 Task: Make in the project AgileDive a sprint 'Product Roadmap Sprint'. Create in the project AgileDive a sprint 'Product Roadmap Sprint'. Add in the project AgileDive a sprint 'Product Roadmap Sprint'
Action: Mouse moved to (208, 61)
Screenshot: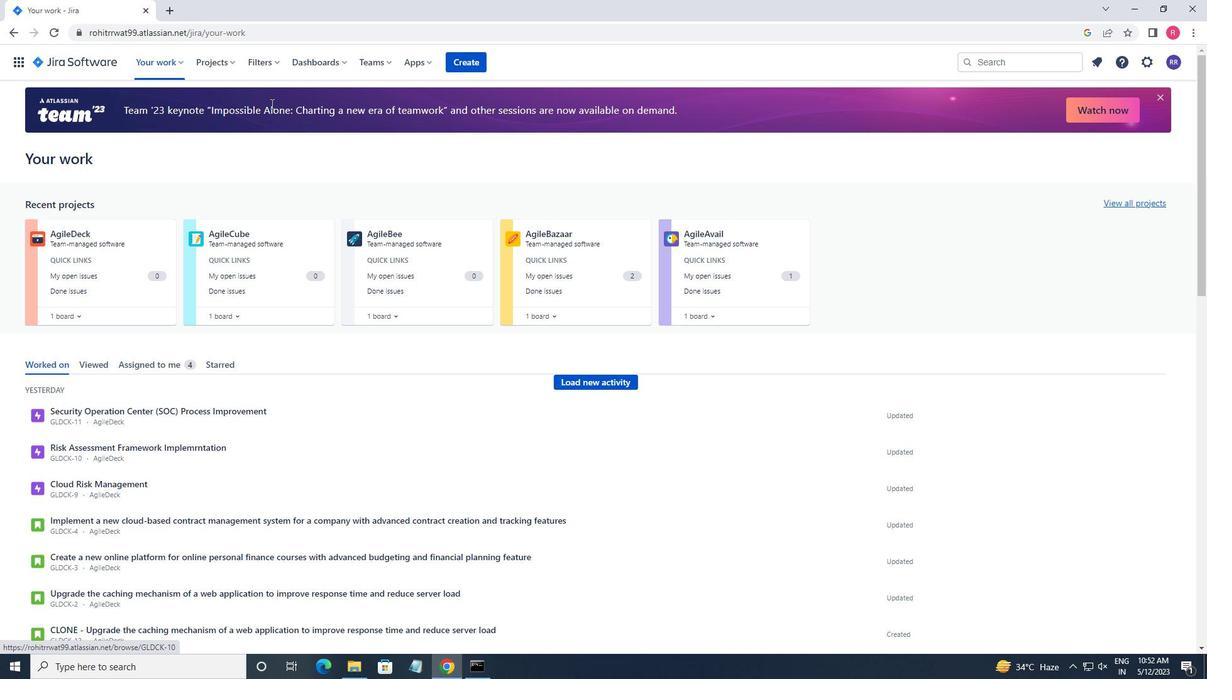 
Action: Mouse pressed left at (208, 61)
Screenshot: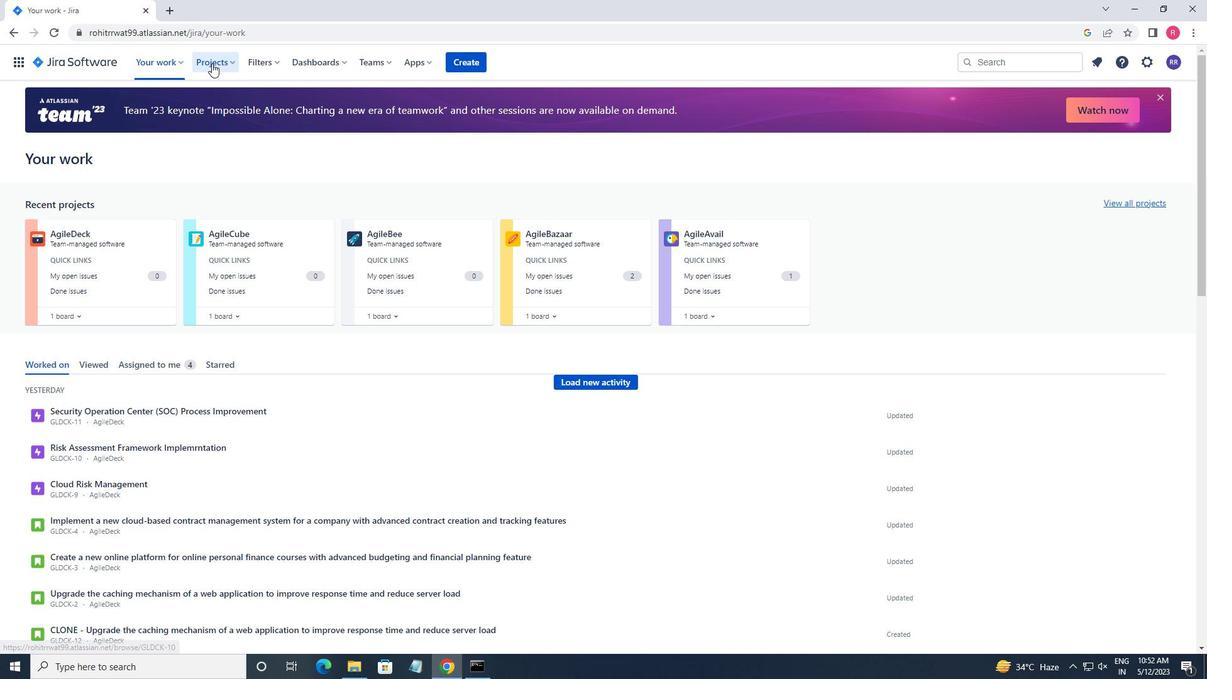 
Action: Mouse moved to (240, 125)
Screenshot: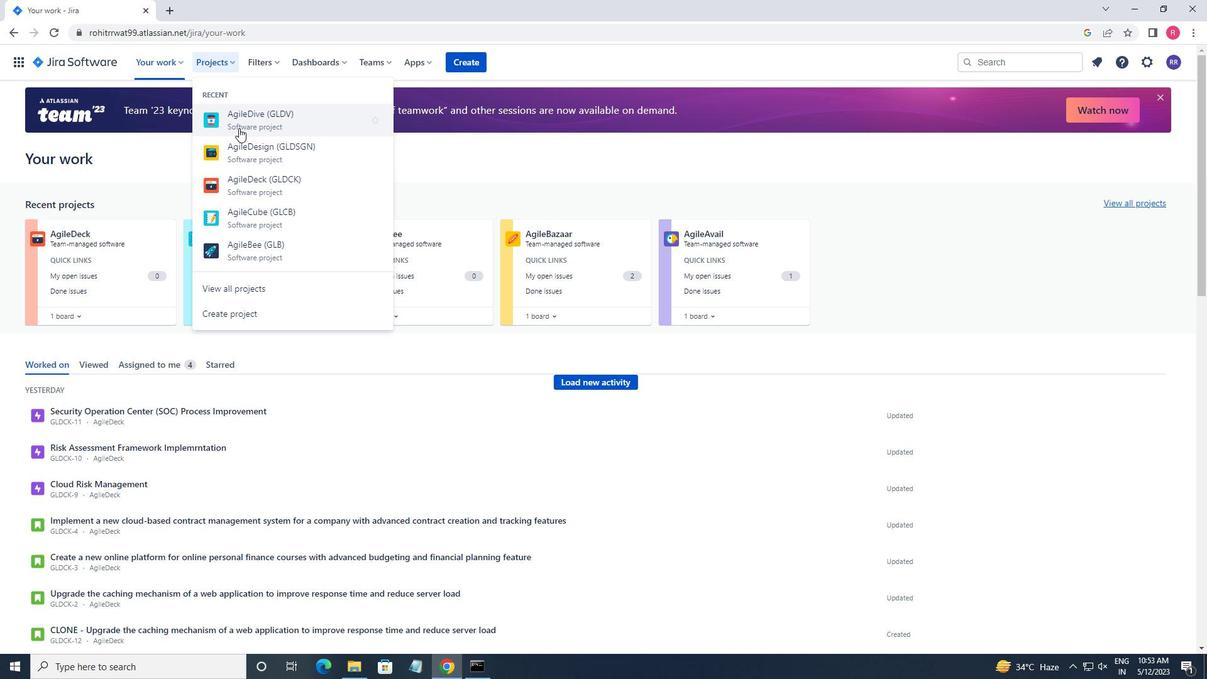 
Action: Mouse pressed left at (240, 125)
Screenshot: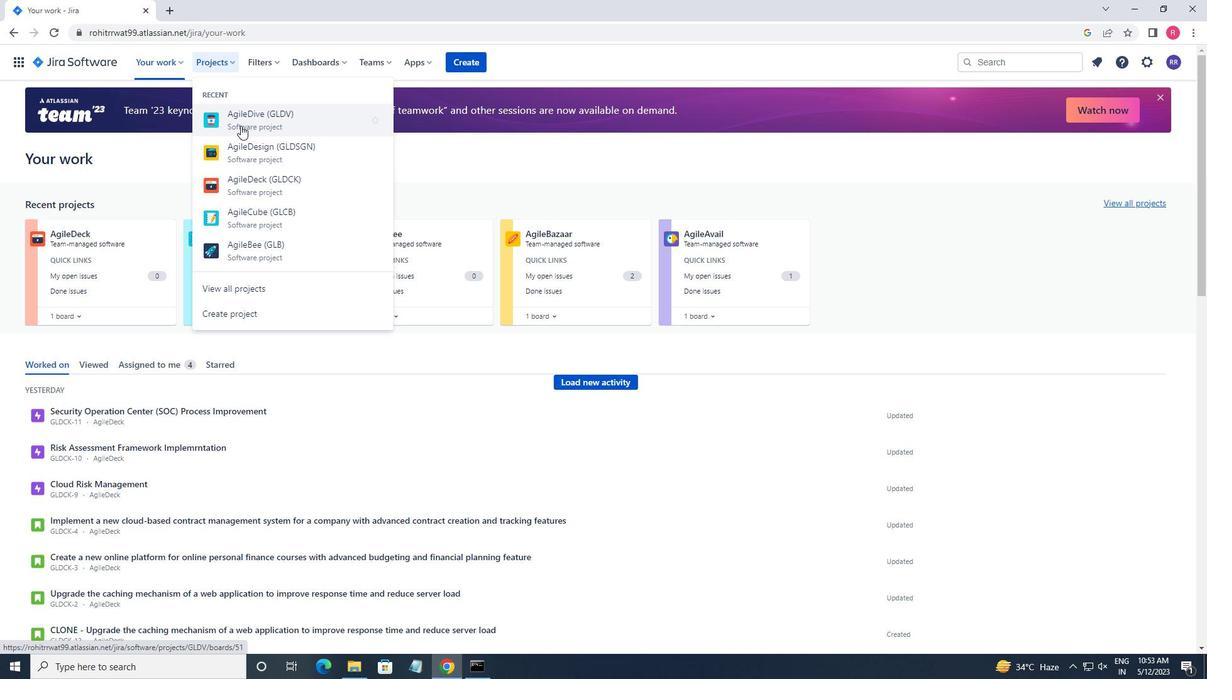 
Action: Mouse moved to (49, 187)
Screenshot: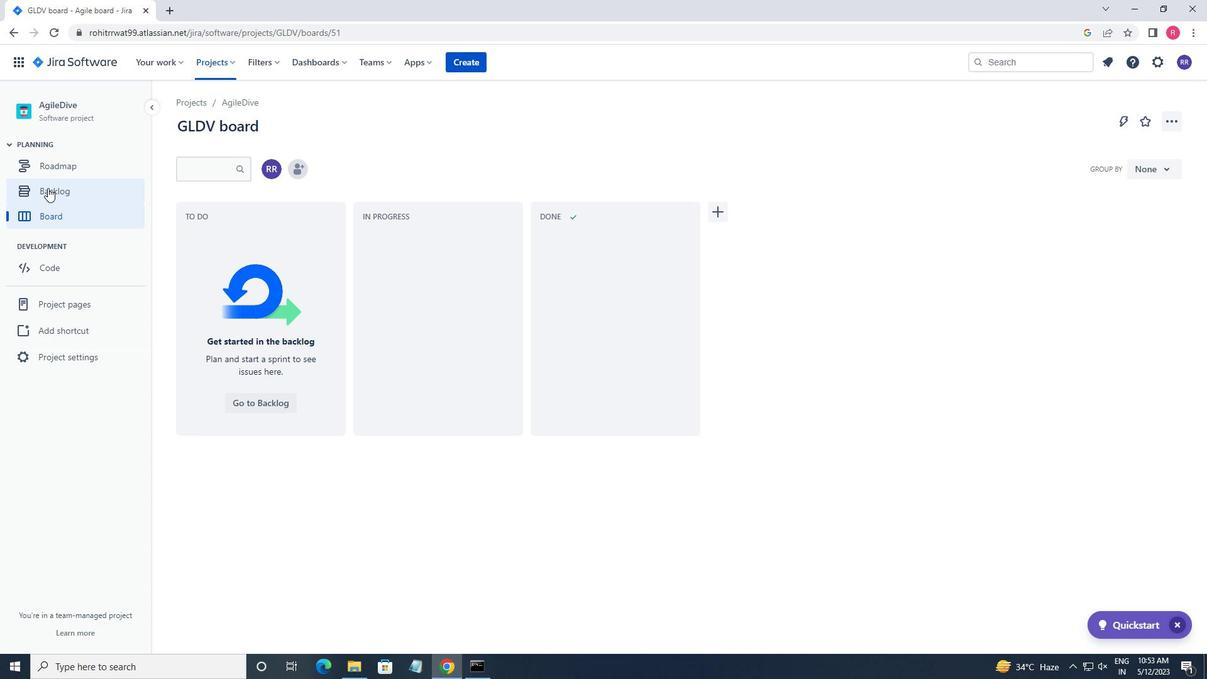 
Action: Mouse pressed left at (49, 187)
Screenshot: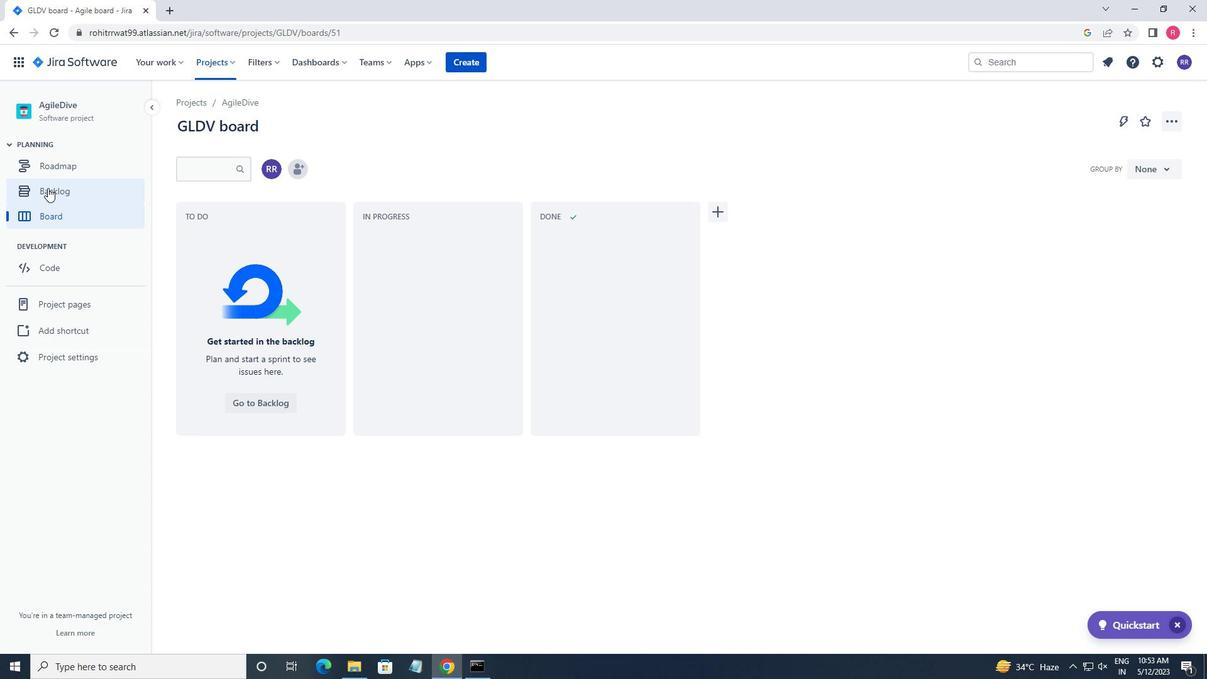 
Action: Mouse moved to (447, 198)
Screenshot: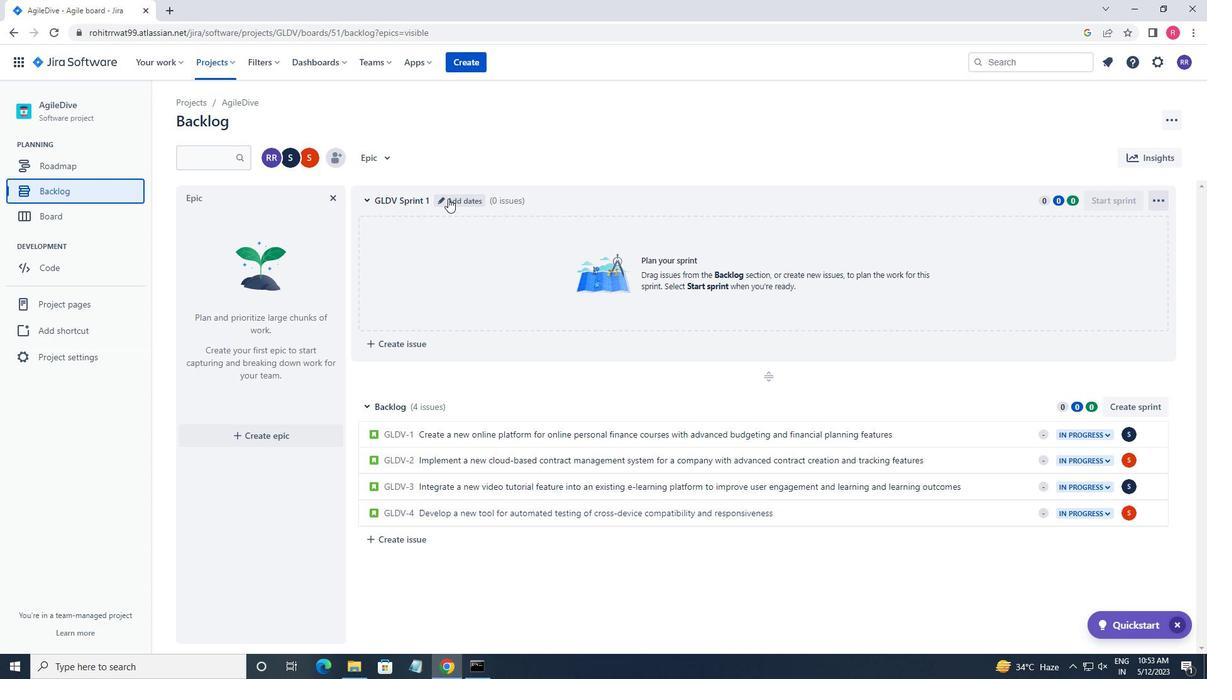 
Action: Mouse pressed left at (447, 198)
Screenshot: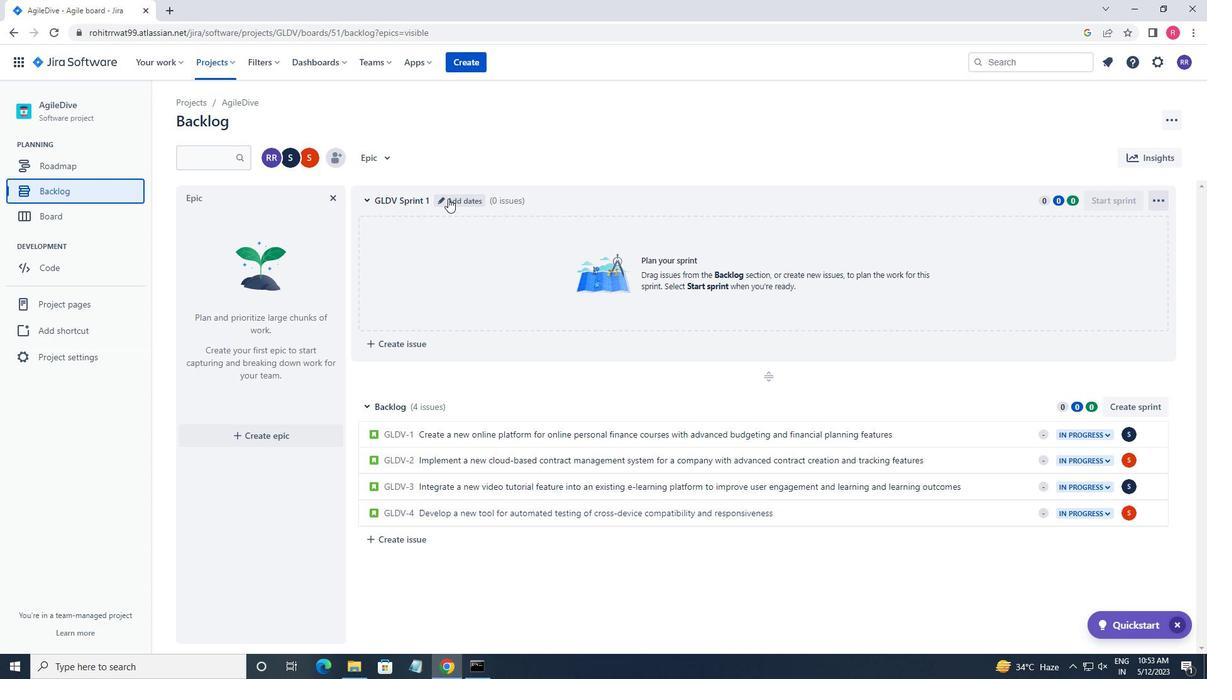 
Action: Key pressed <Key.shift_r>Pro<Key.backspace><Key.backspace><Key.backspace><Key.backspace><Key.backspace><Key.backspace><Key.backspace><Key.backspace><Key.backspace><Key.backspace><Key.backspace><Key.backspace><Key.backspace><Key.backspace><Key.backspace><Key.backspace><Key.backspace><Key.backspace><Key.backspace><Key.backspace><Key.backspace><Key.backspace><Key.backspace><Key.backspace><Key.backspace><Key.backspace><Key.backspace><Key.backspace><Key.backspace><Key.backspace><Key.backspace><Key.backspace><Key.shift_r>Product<Key.space><Key.space><Key.shift>ROADMAO<Key.backspace>P<Key.space><Key.shift>SPRINT
Screenshot: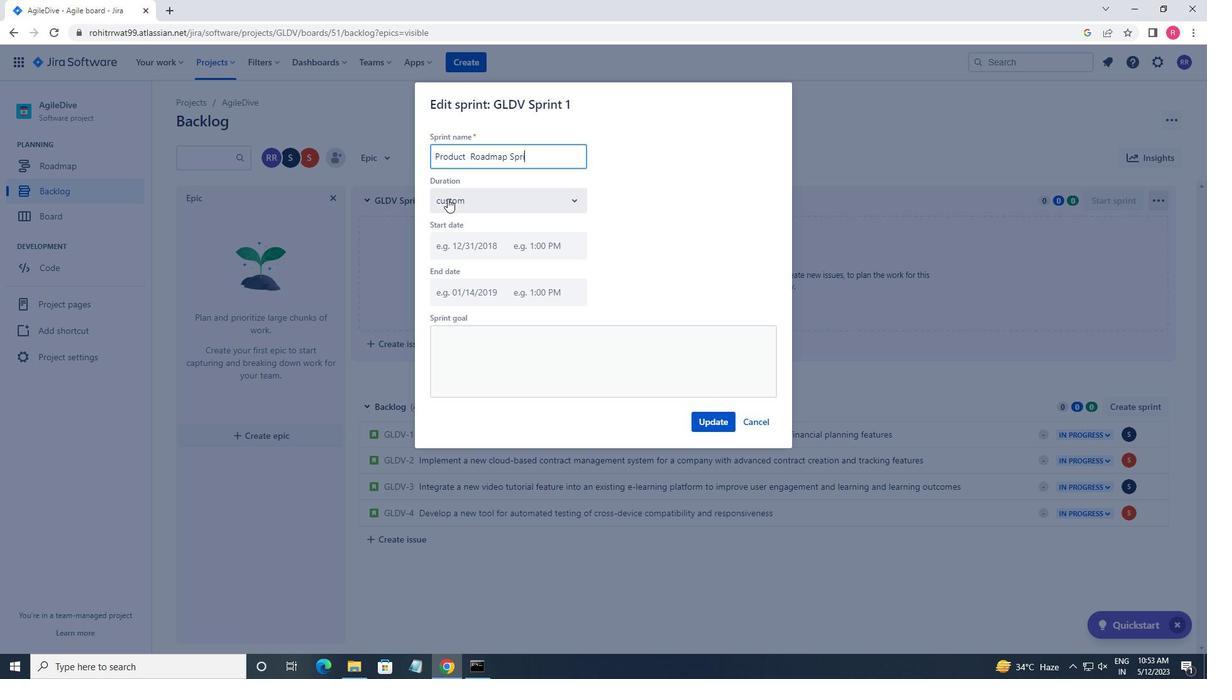 
Action: Mouse moved to (706, 422)
Screenshot: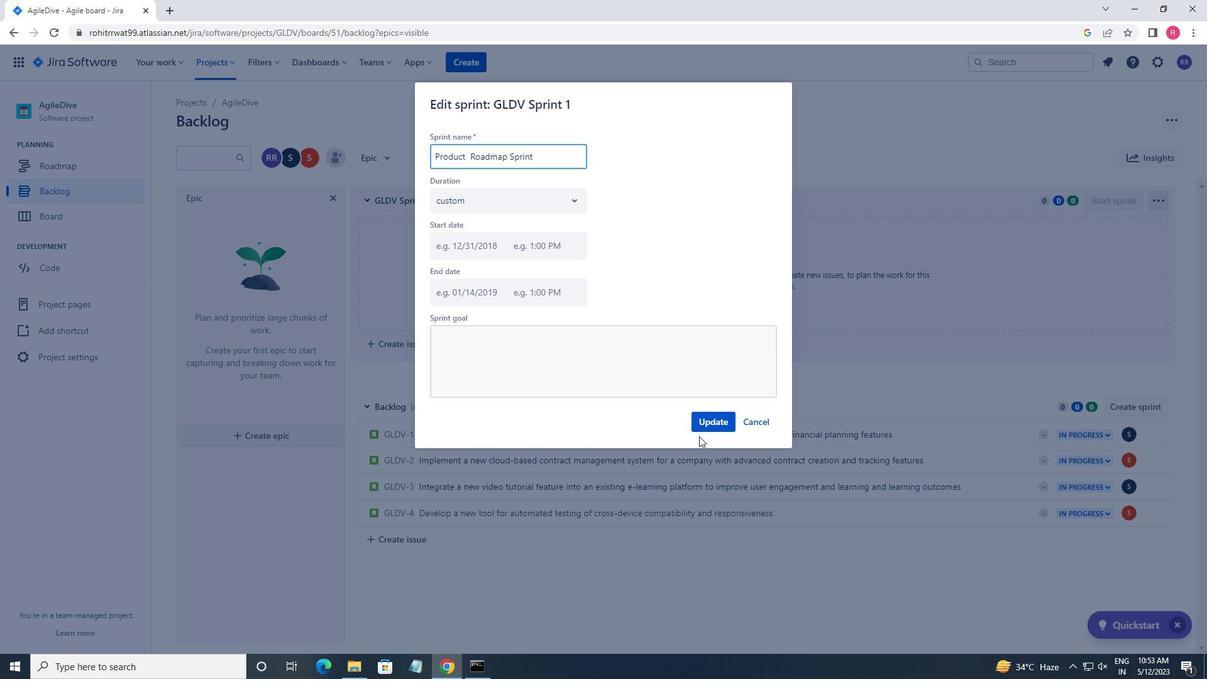 
Action: Mouse pressed left at (706, 422)
Screenshot: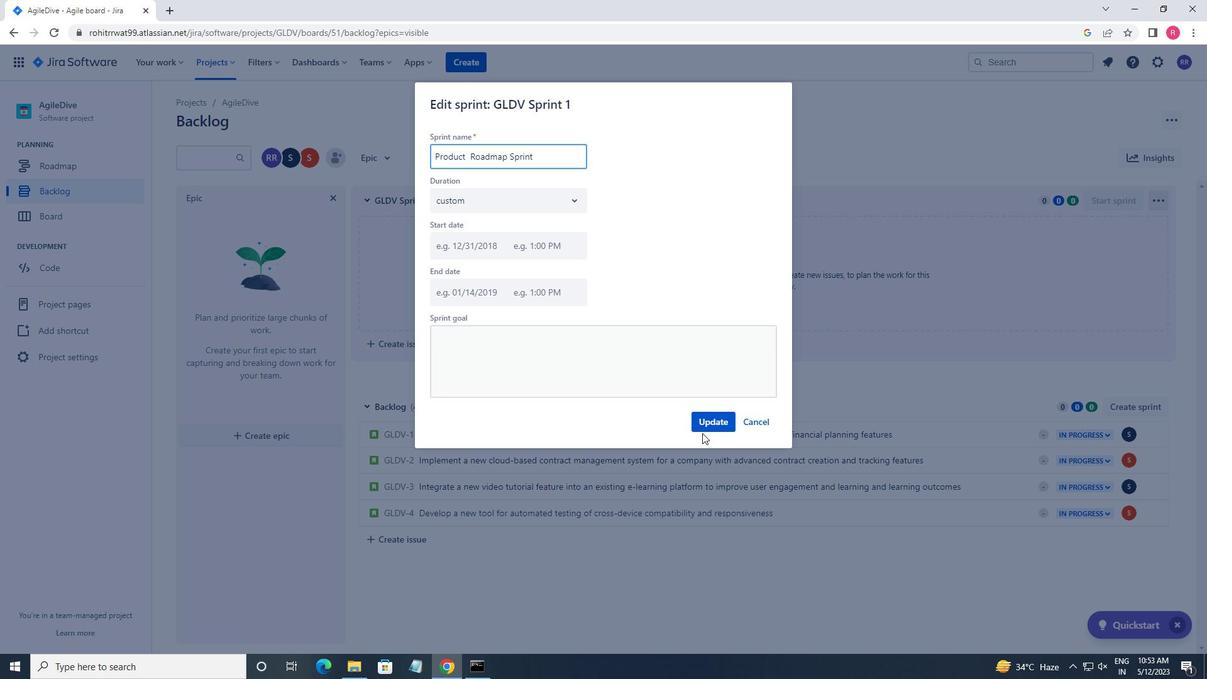 
Action: Mouse moved to (1128, 399)
Screenshot: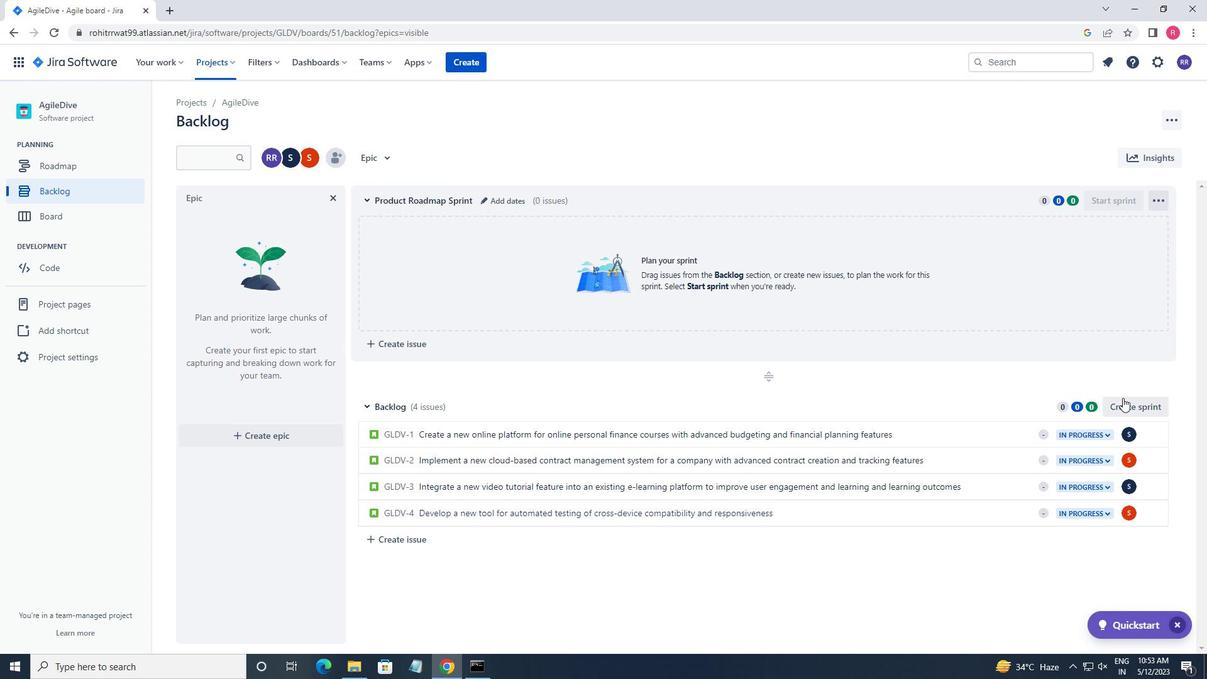 
Action: Mouse pressed left at (1128, 399)
Screenshot: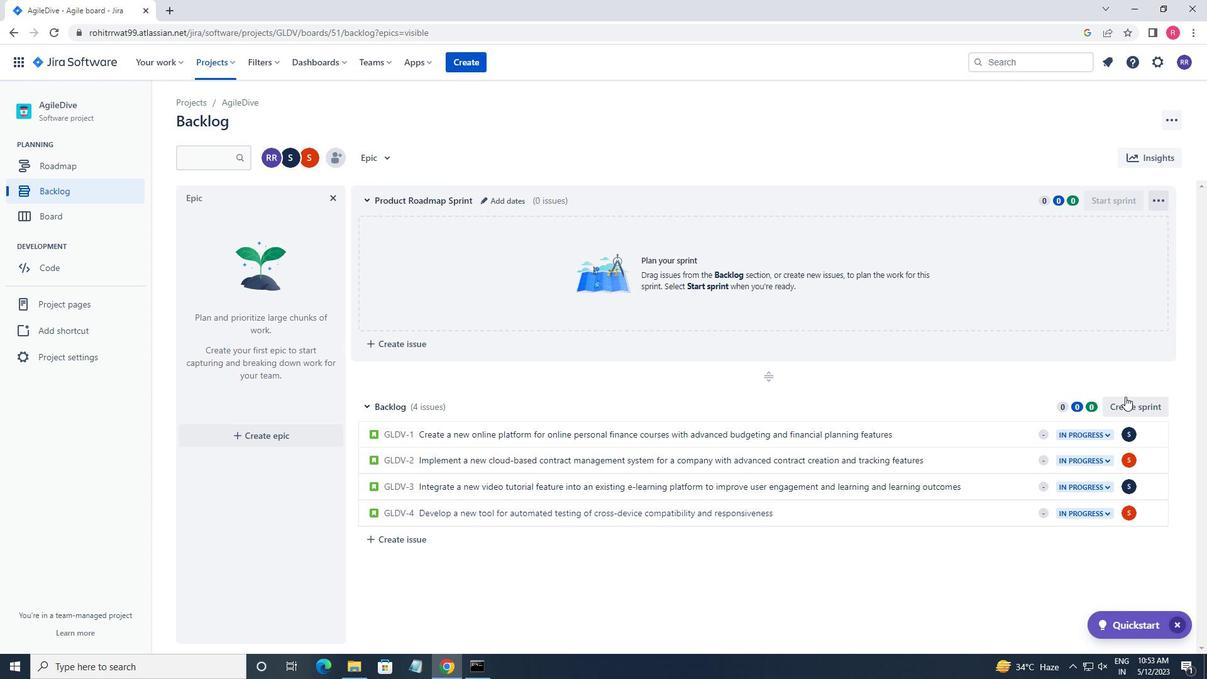 
Action: Mouse moved to (492, 406)
Screenshot: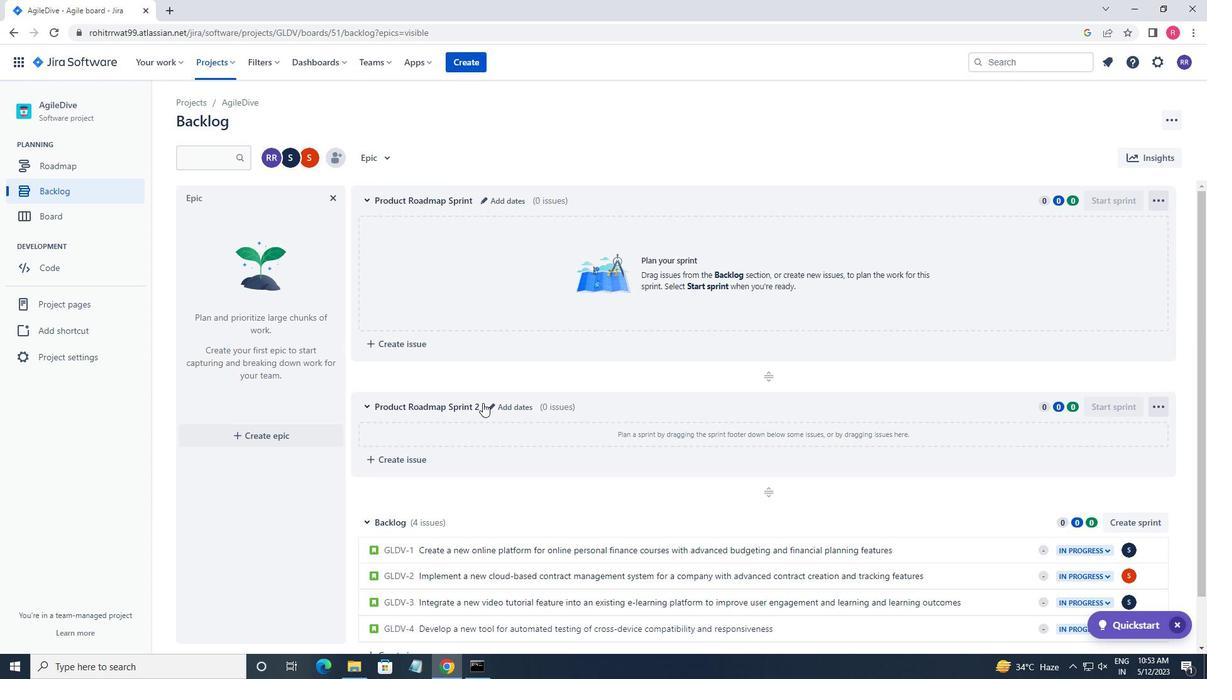 
Action: Mouse pressed left at (492, 406)
Screenshot: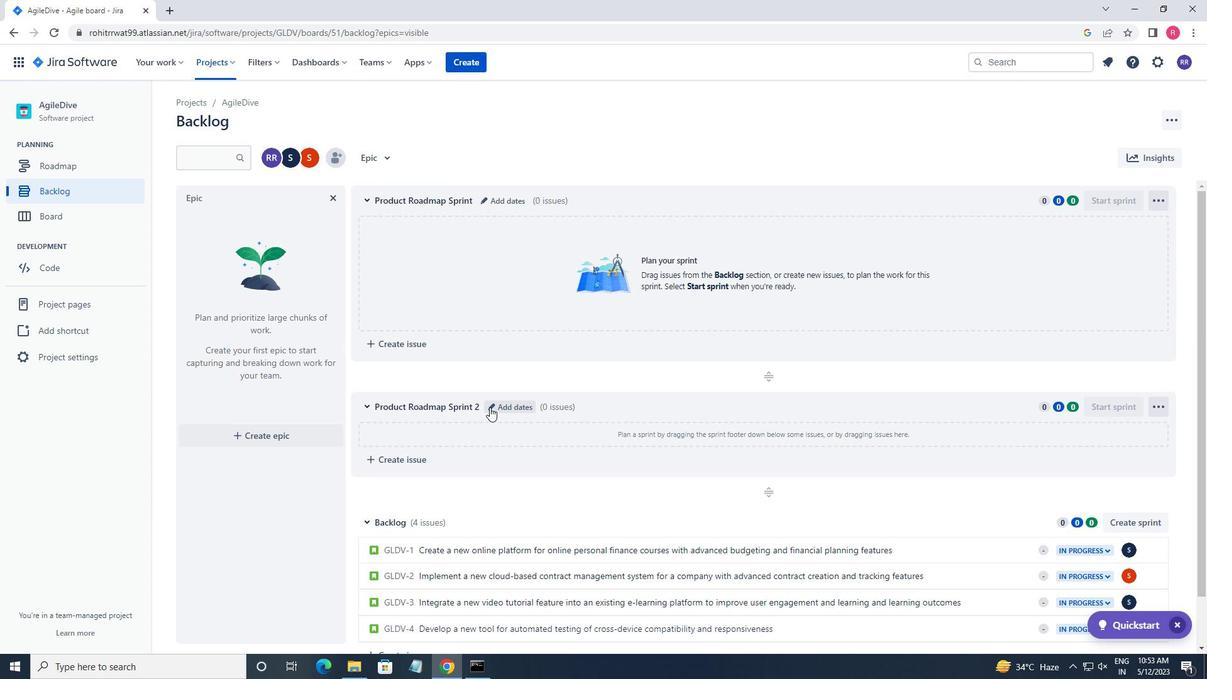 
Action: Mouse moved to (521, 205)
Screenshot: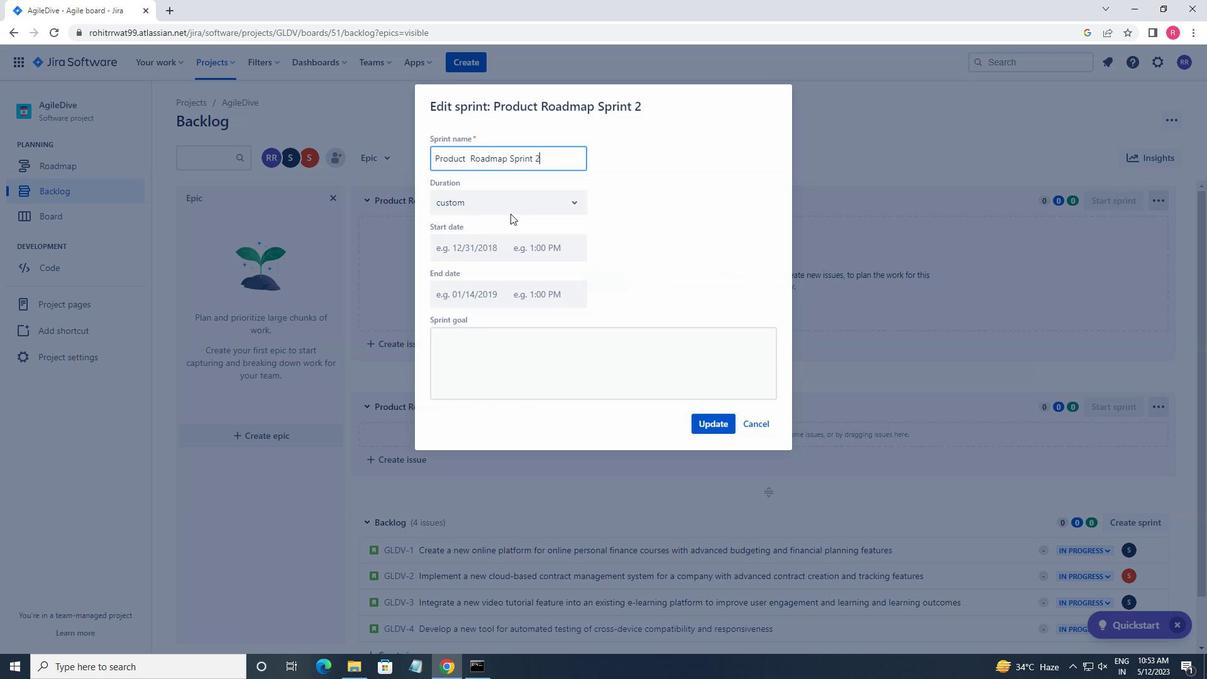 
Action: Key pressed <Key.backspace><Key.enter>
Screenshot: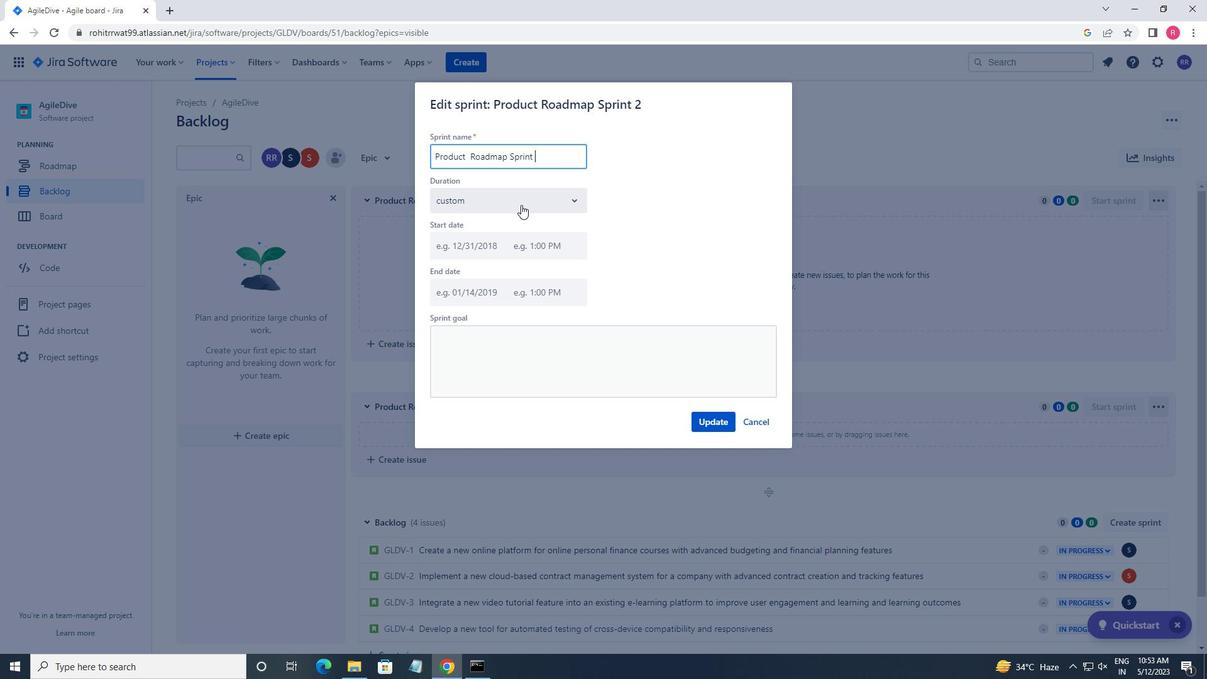 
Action: Mouse moved to (1129, 525)
Screenshot: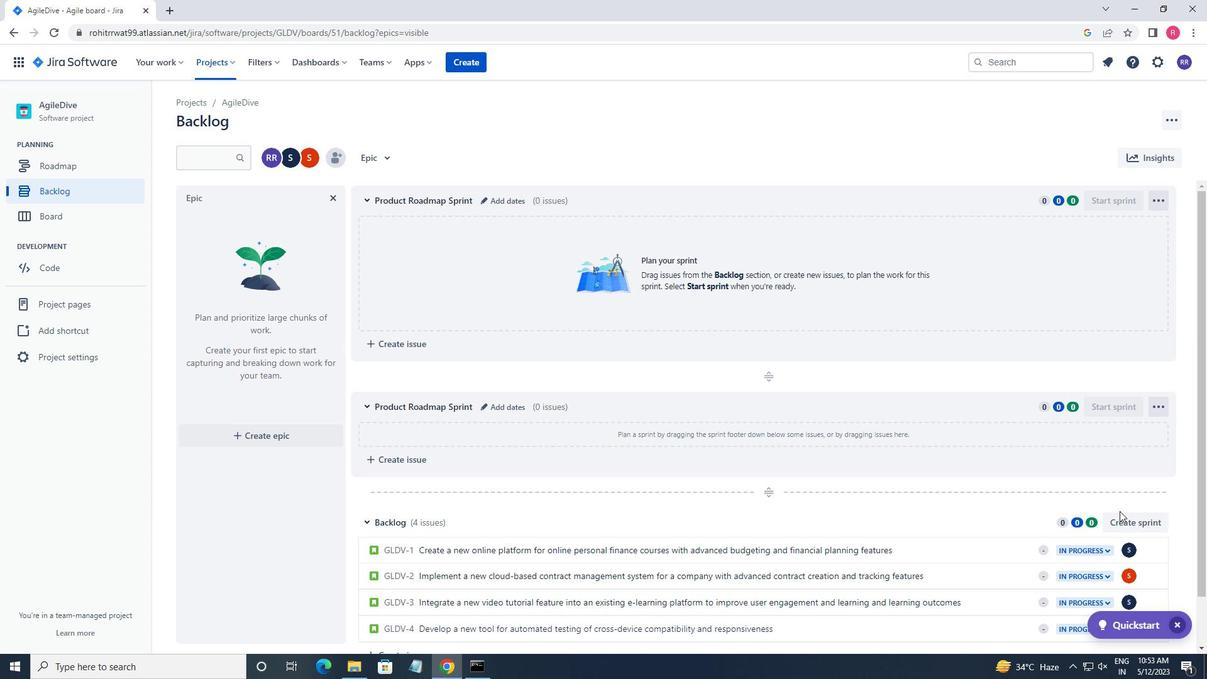
Action: Mouse pressed left at (1129, 525)
Screenshot: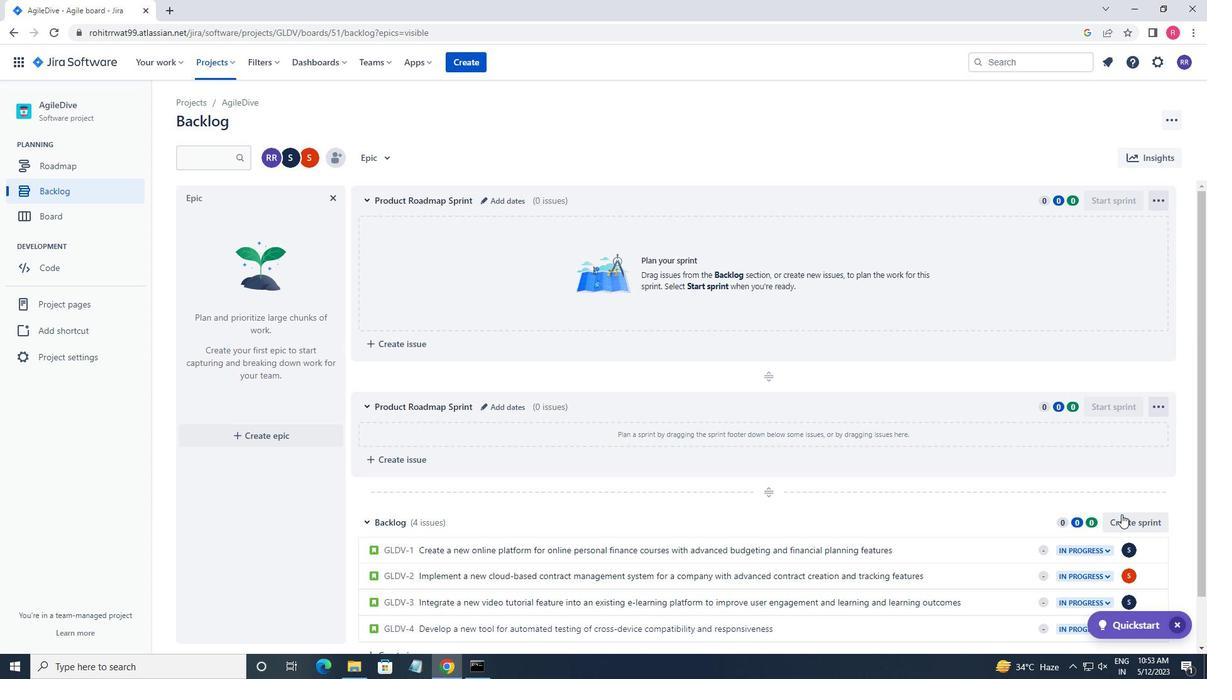
Action: Mouse moved to (486, 522)
Screenshot: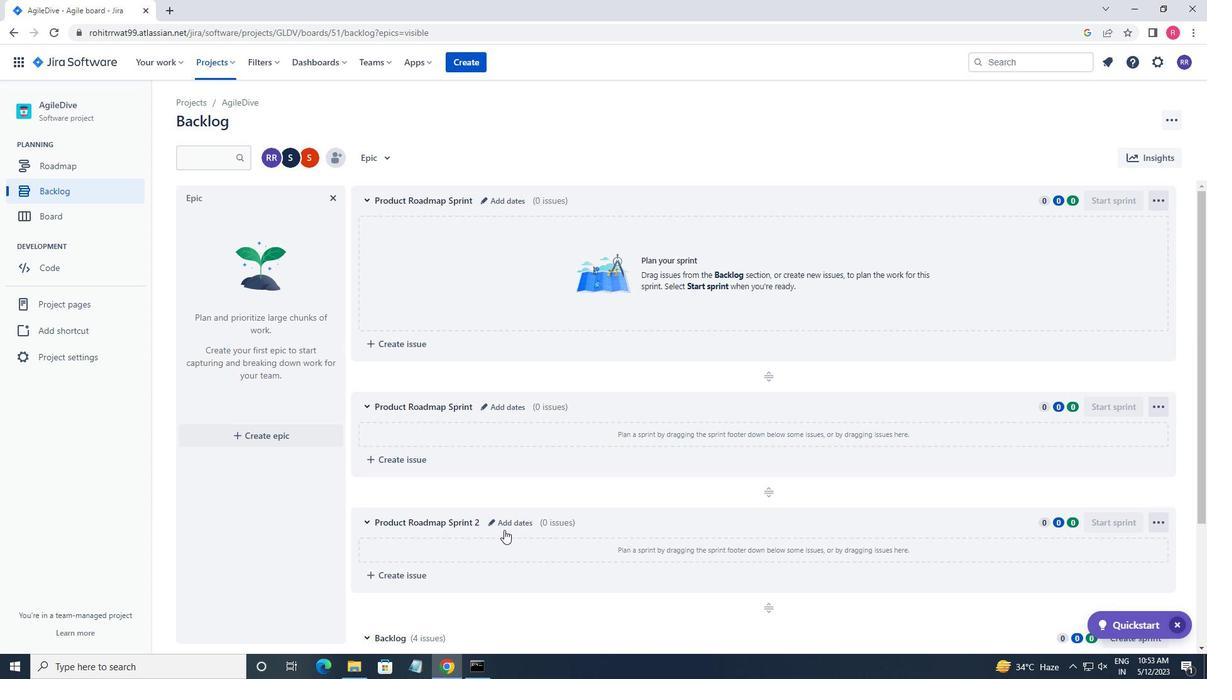 
Action: Mouse pressed left at (486, 522)
Screenshot: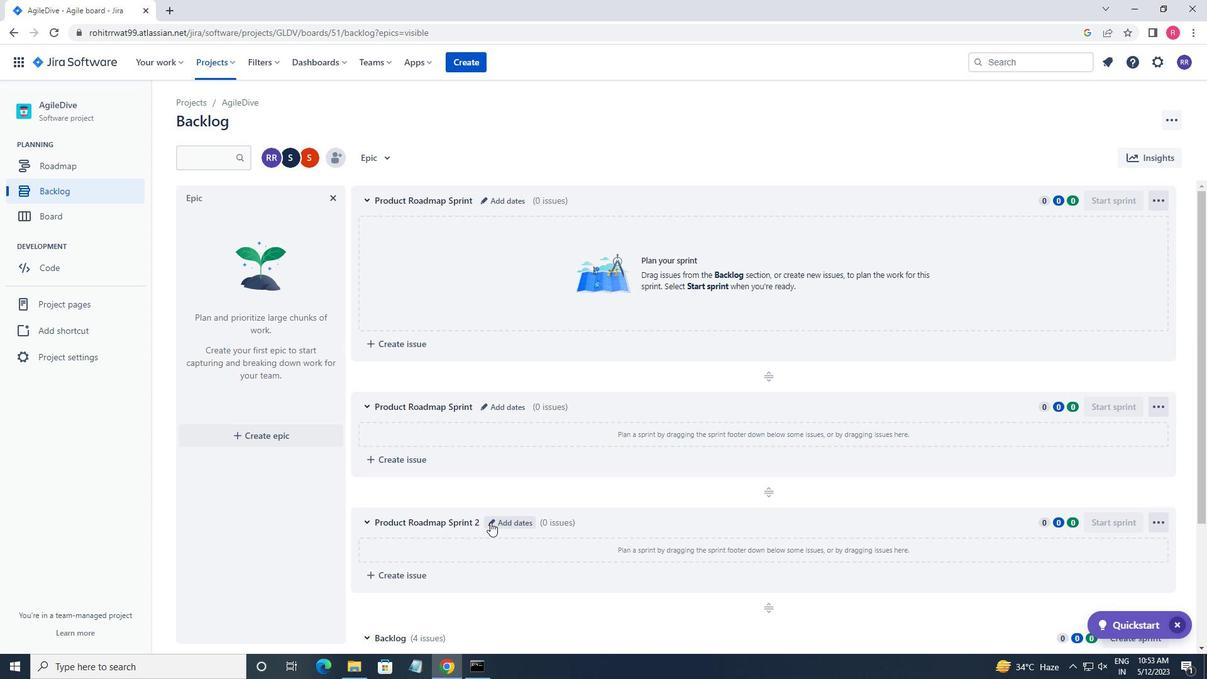 
Action: Mouse moved to (527, 255)
Screenshot: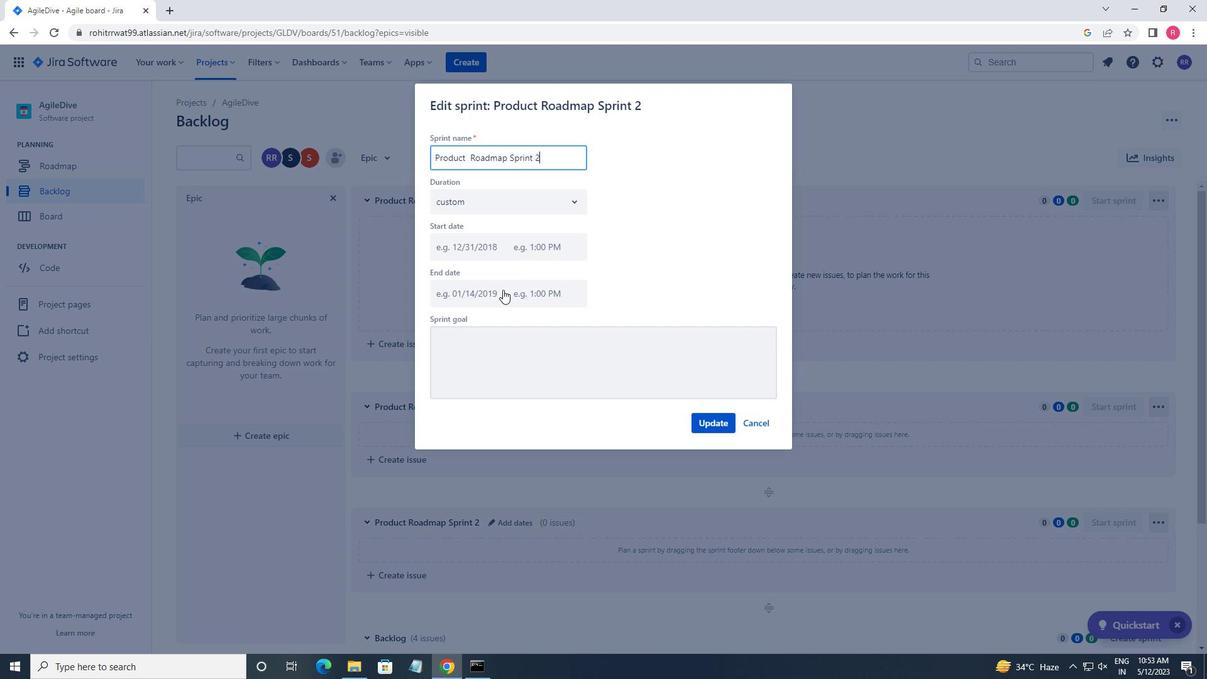 
Action: Key pressed <Key.backspace><Key.enter>
Screenshot: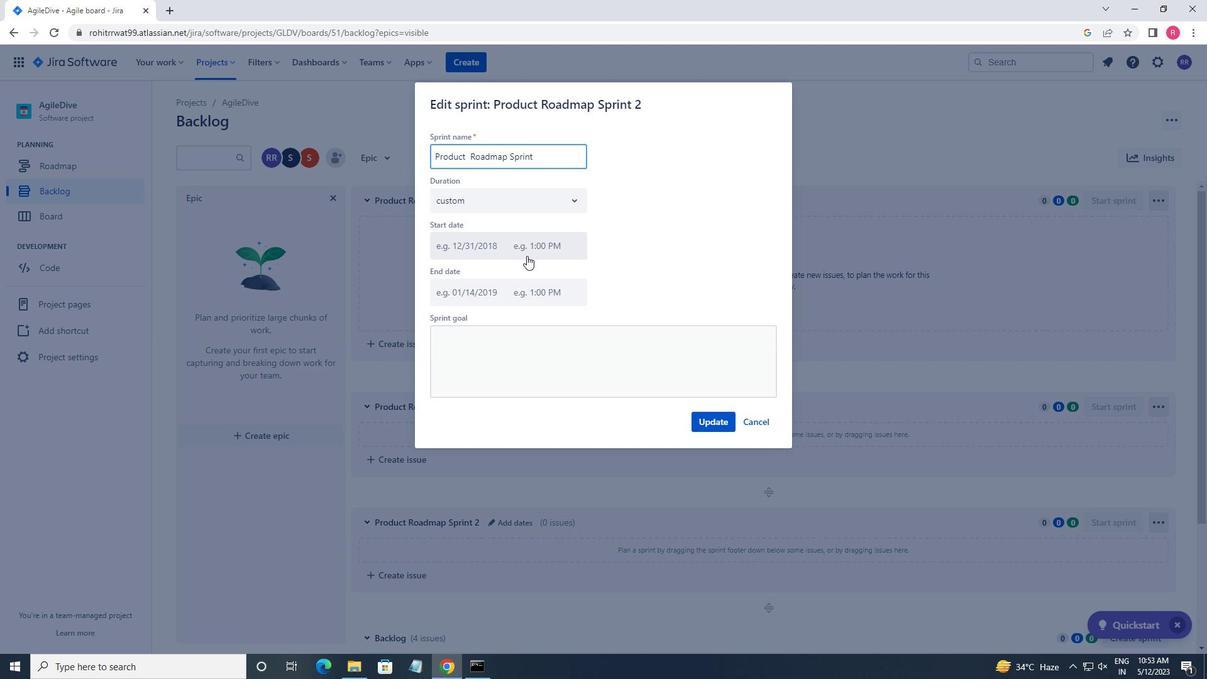 
